Task: Select the option " any workspace member" in slack workspaces restrictions.
Action: Mouse moved to (165, 167)
Screenshot: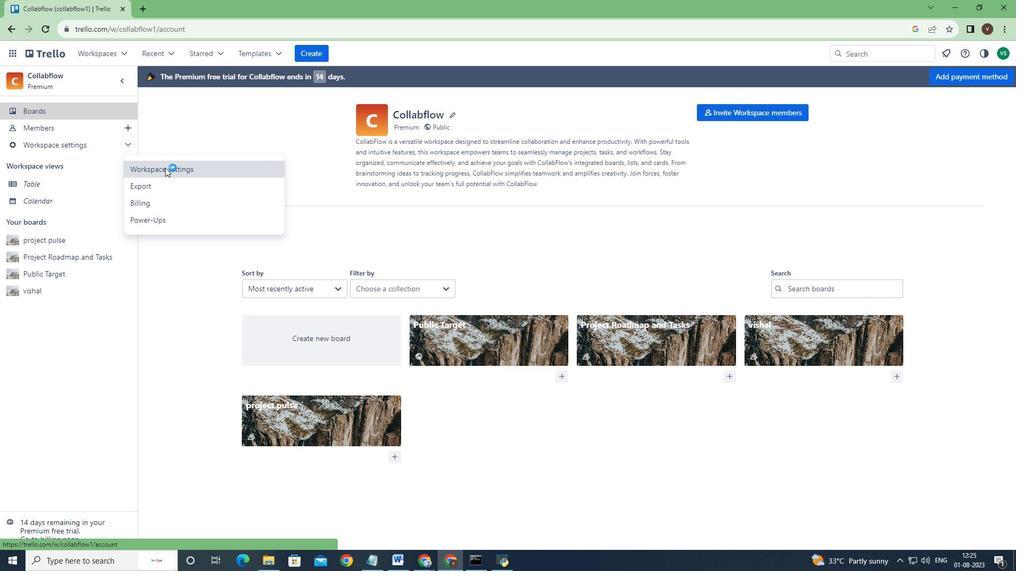 
Action: Mouse pressed left at (165, 167)
Screenshot: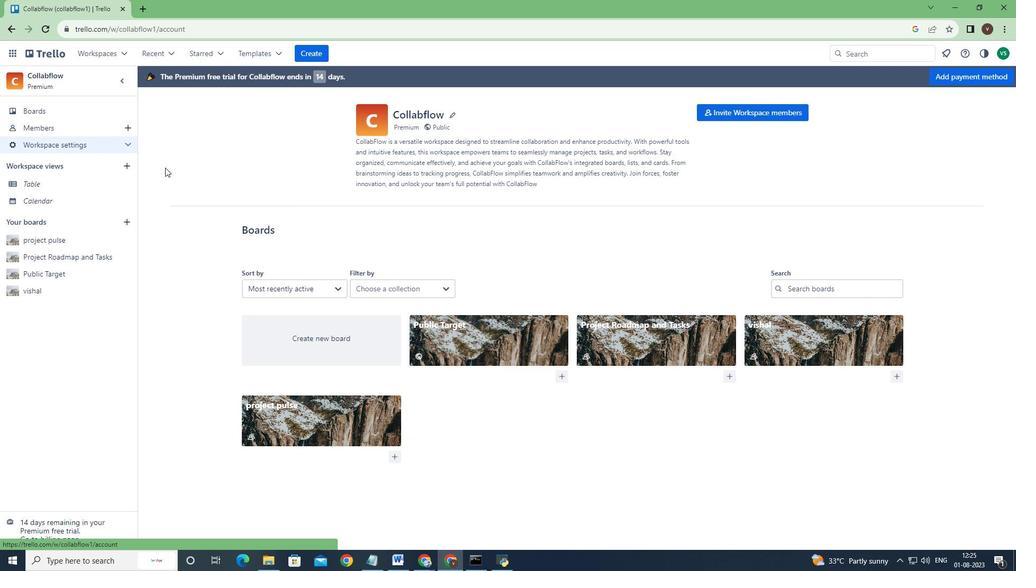 
Action: Mouse moved to (994, 471)
Screenshot: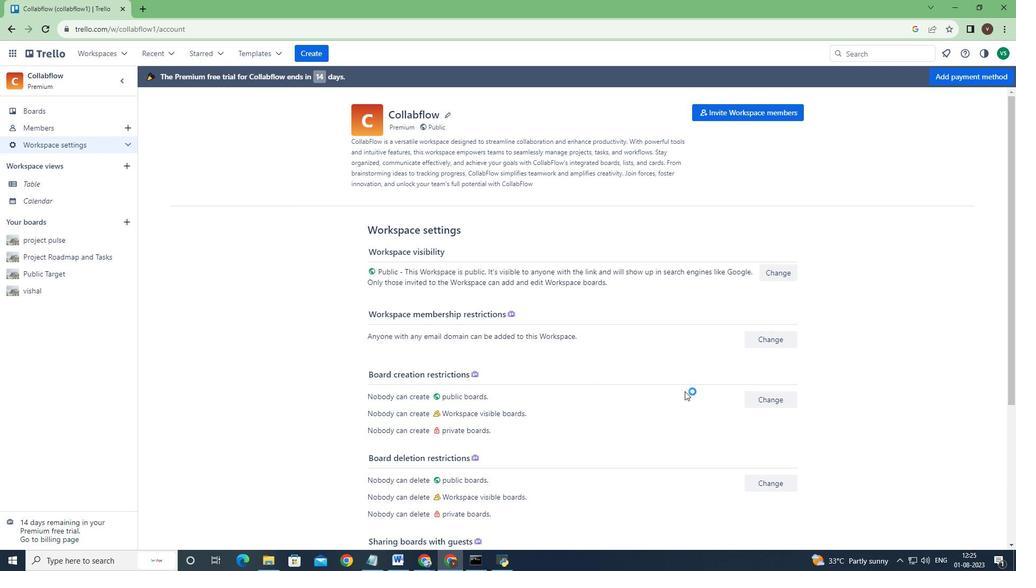 
Action: Mouse pressed left at (994, 471)
Screenshot: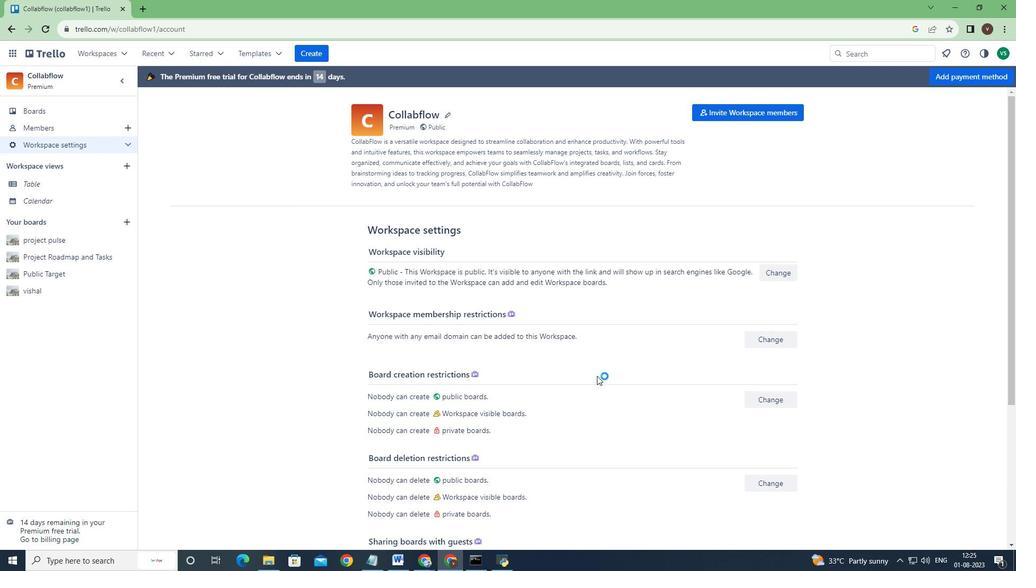 
Action: Mouse moved to (302, 310)
Screenshot: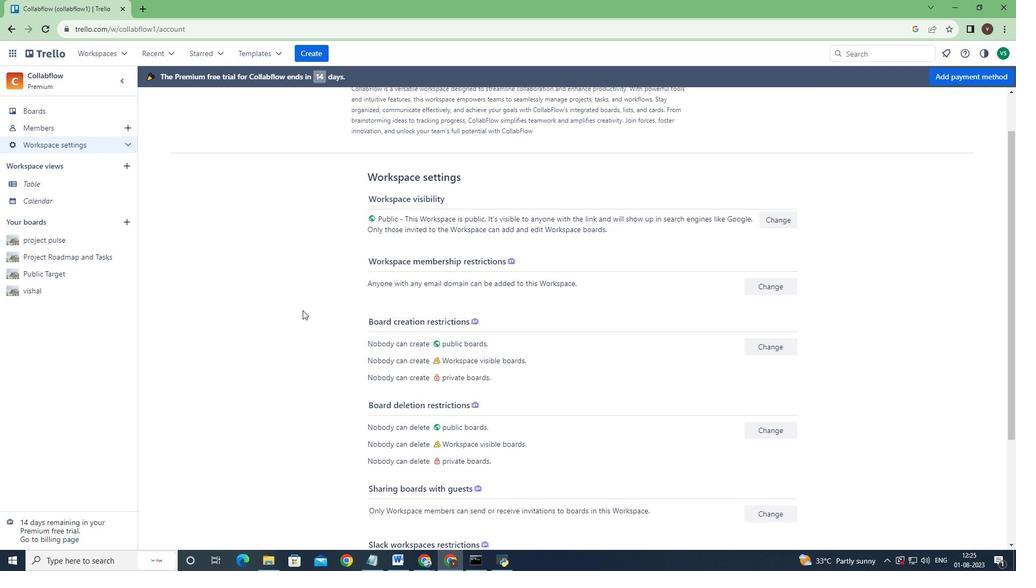 
Action: Mouse scrolled (302, 310) with delta (0, 0)
Screenshot: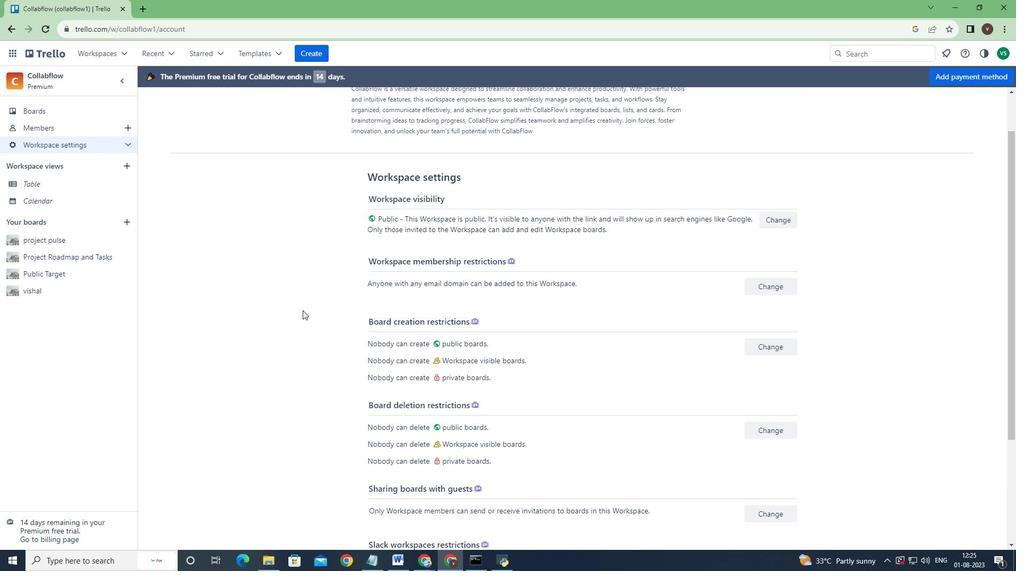 
Action: Mouse scrolled (302, 310) with delta (0, 0)
Screenshot: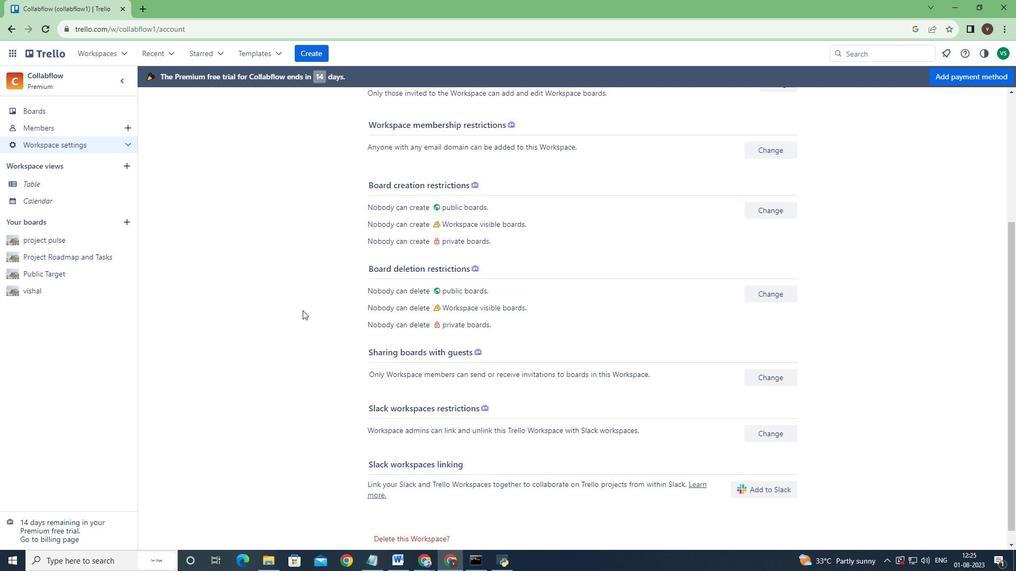 
Action: Mouse scrolled (302, 310) with delta (0, 0)
Screenshot: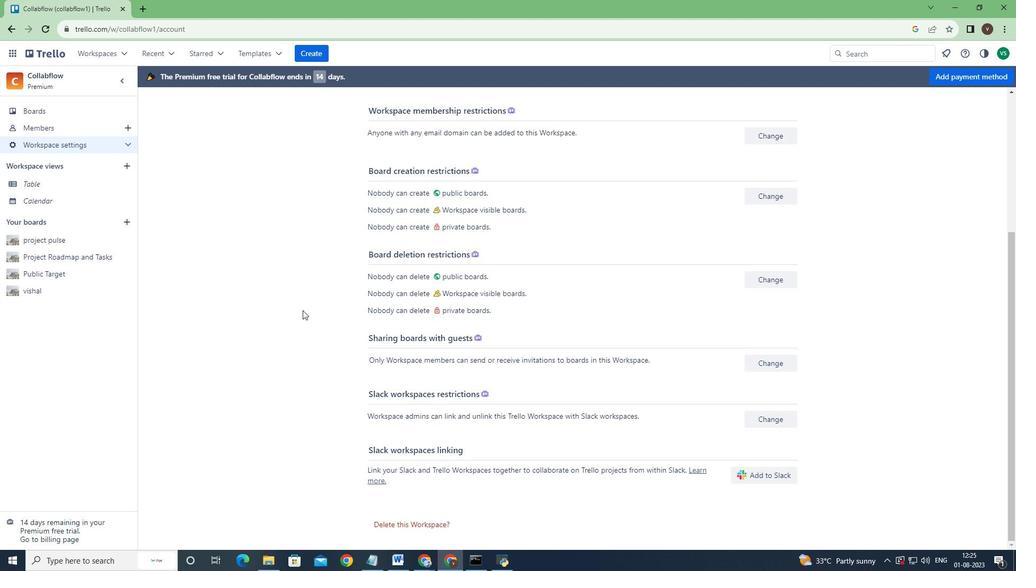 
Action: Mouse scrolled (302, 310) with delta (0, 0)
Screenshot: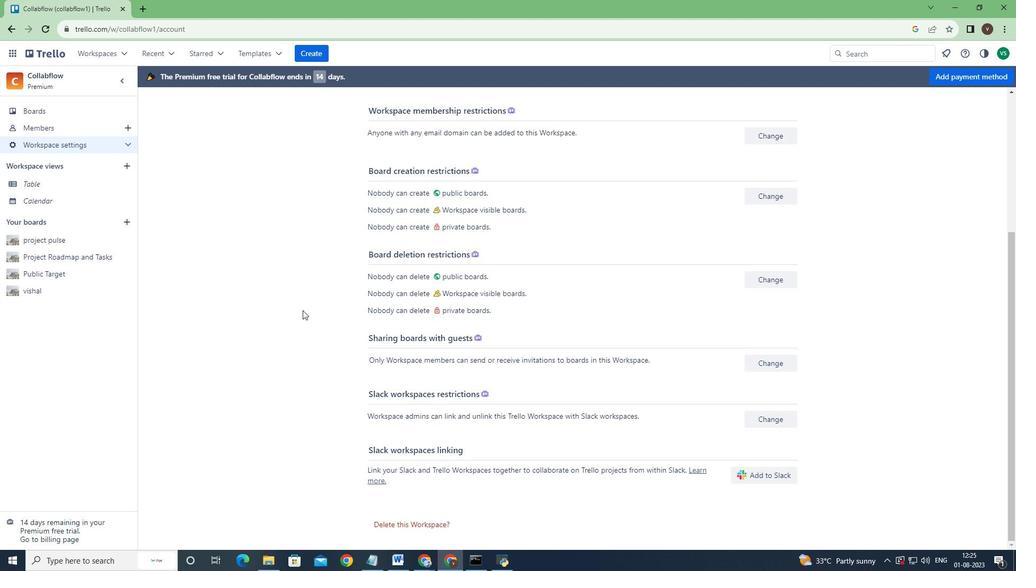 
Action: Mouse scrolled (302, 310) with delta (0, 0)
Screenshot: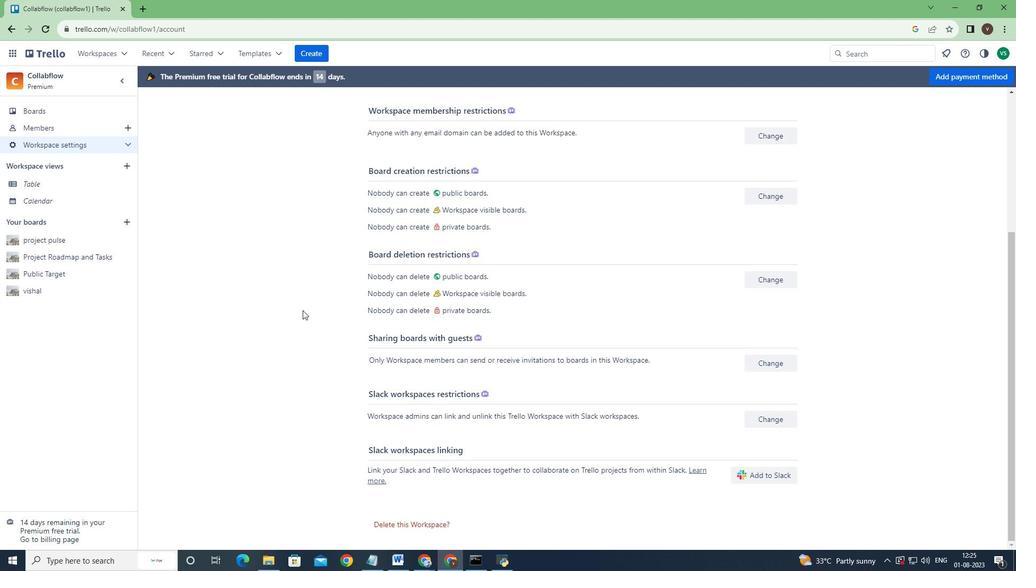 
Action: Mouse scrolled (302, 310) with delta (0, 0)
Screenshot: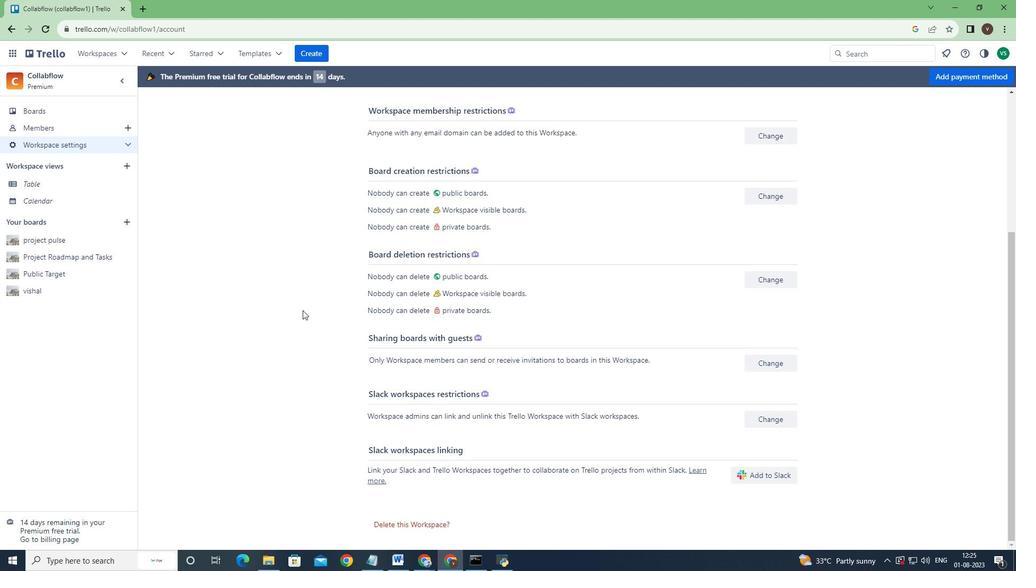 
Action: Mouse scrolled (302, 310) with delta (0, 0)
Screenshot: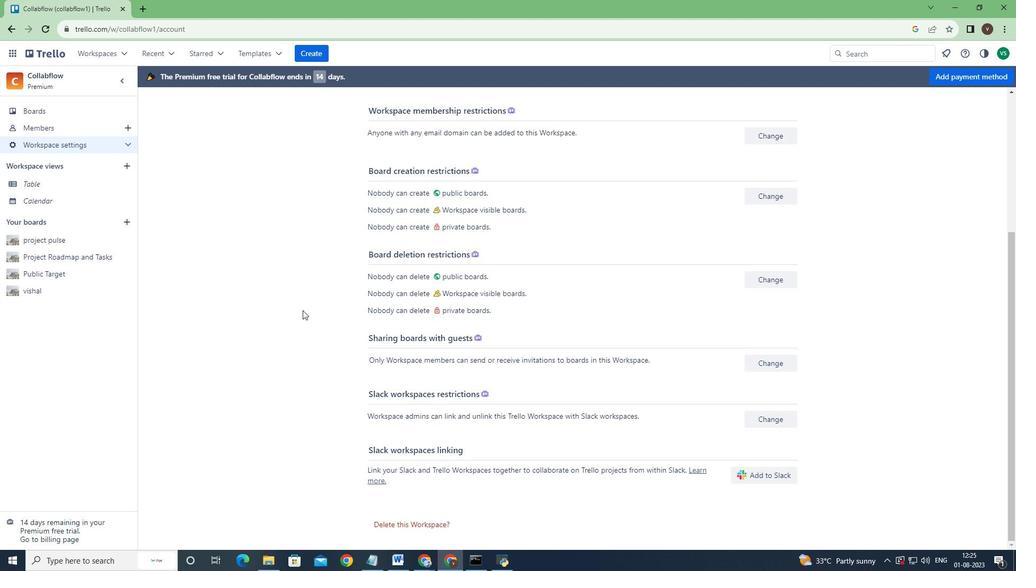 
Action: Mouse moved to (771, 418)
Screenshot: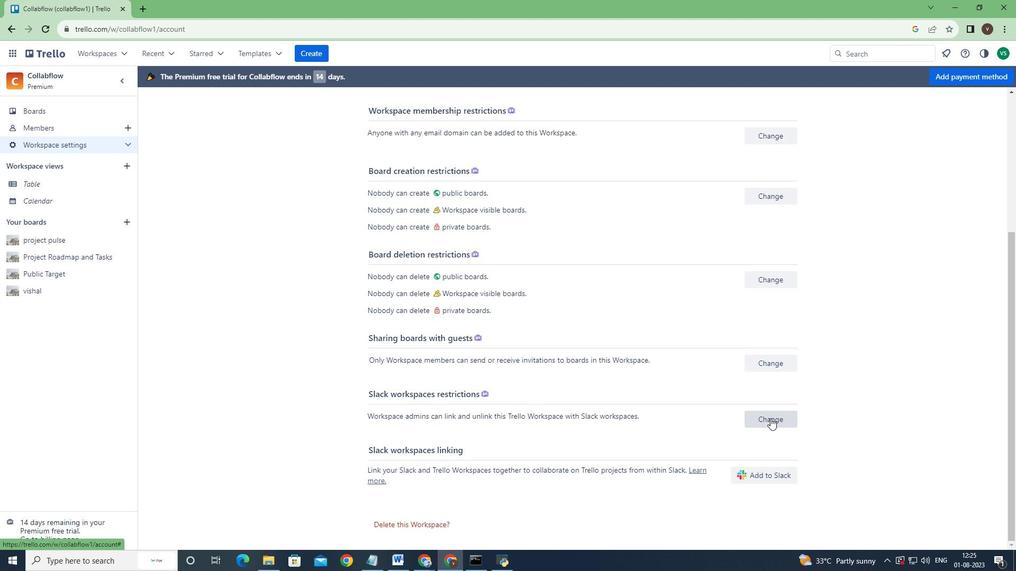 
Action: Mouse pressed left at (771, 418)
Screenshot: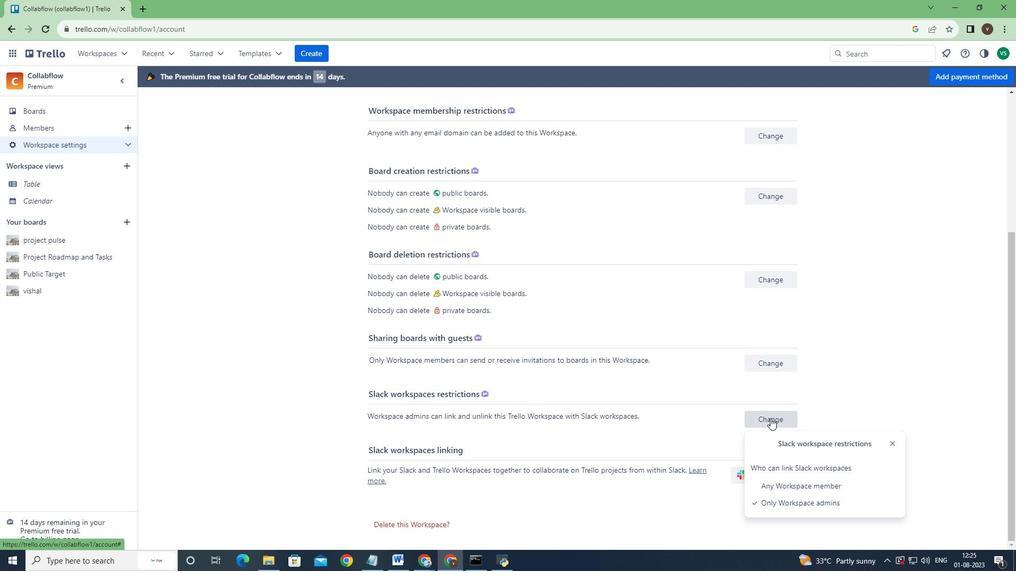 
Action: Mouse moved to (778, 491)
Screenshot: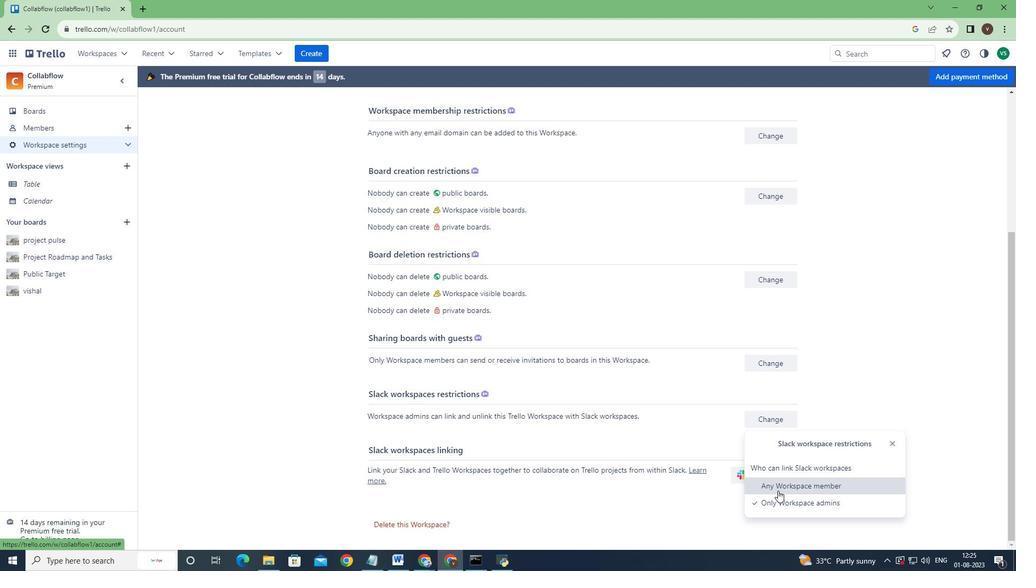 
Action: Mouse pressed left at (778, 491)
Screenshot: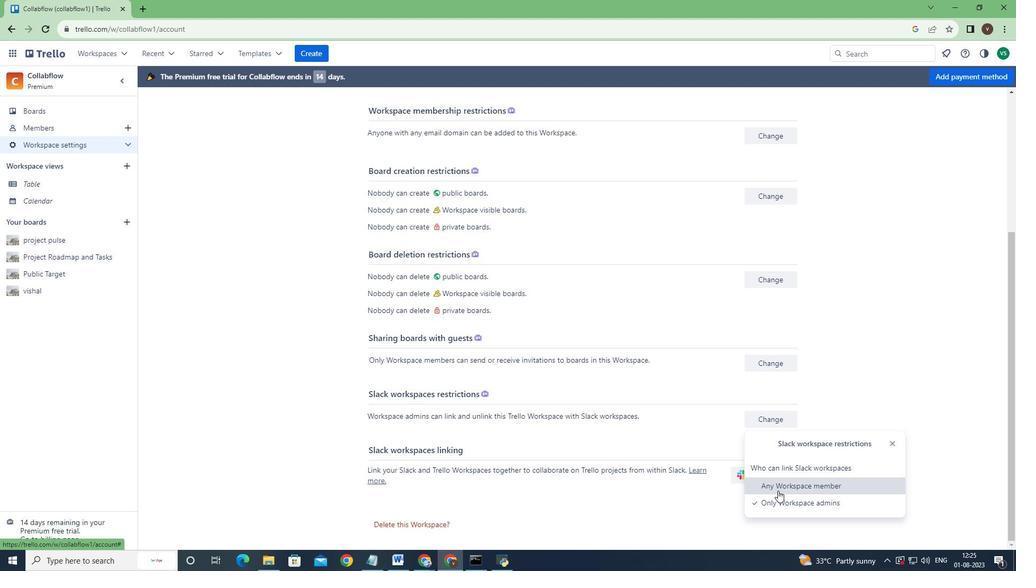 
Action: Mouse moved to (866, 487)
Screenshot: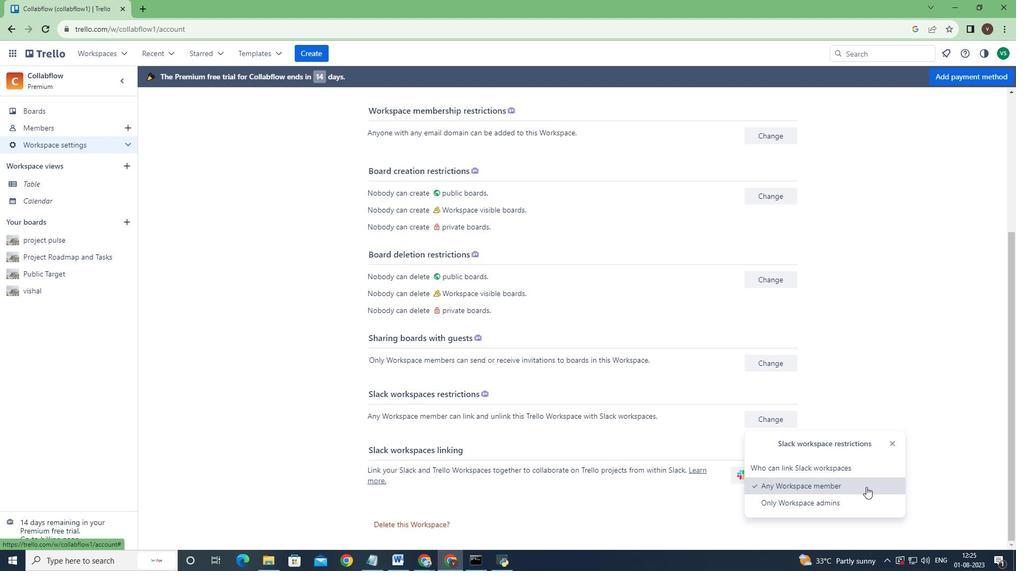 
Action: Mouse pressed left at (866, 487)
Screenshot: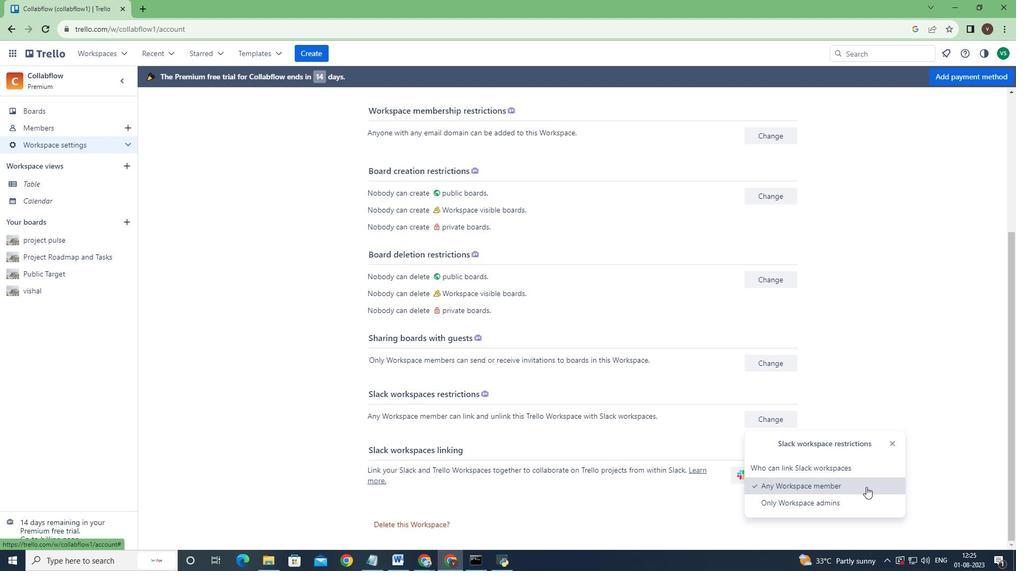 
Action: Mouse moved to (866, 487)
Screenshot: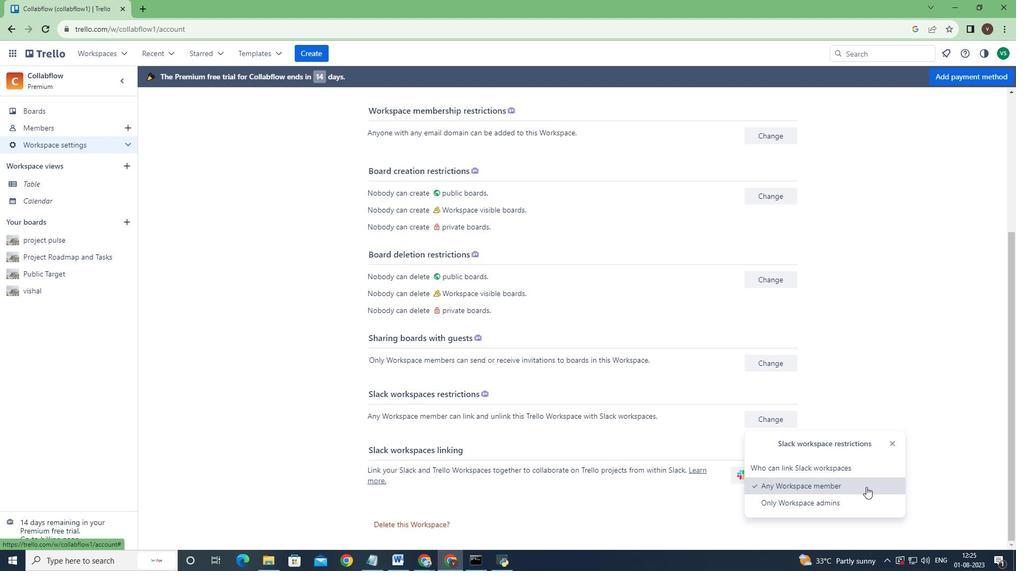 
